 Task: Create Workspace Creative Team Workspace description Keep track of budget planning and expenses. Workspace type Human Resources
Action: Mouse moved to (380, 71)
Screenshot: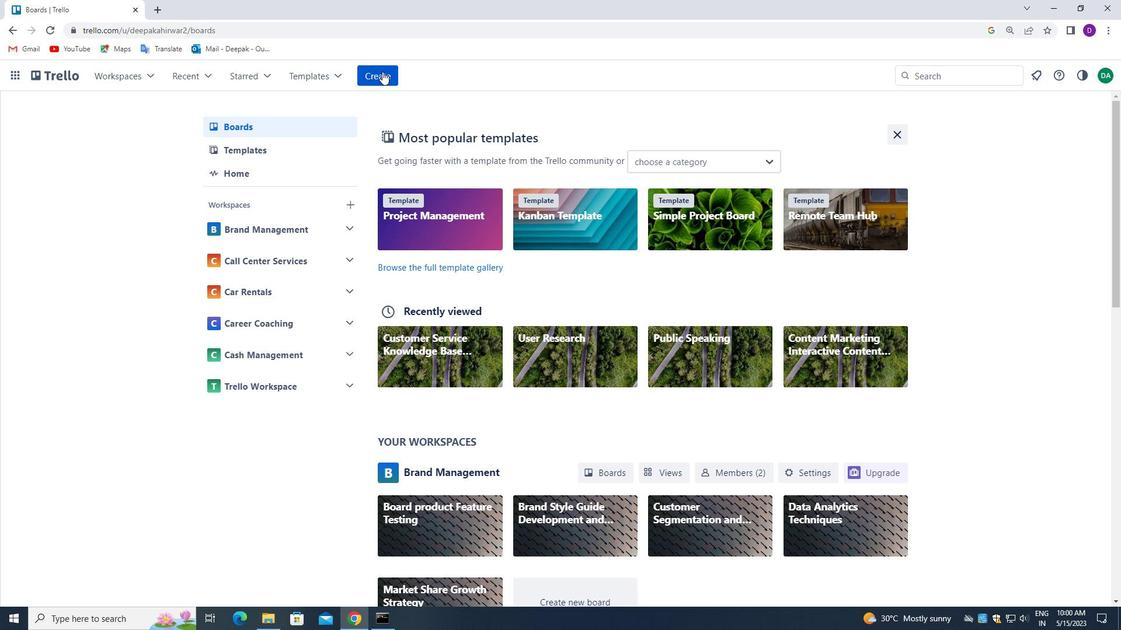 
Action: Mouse pressed left at (380, 71)
Screenshot: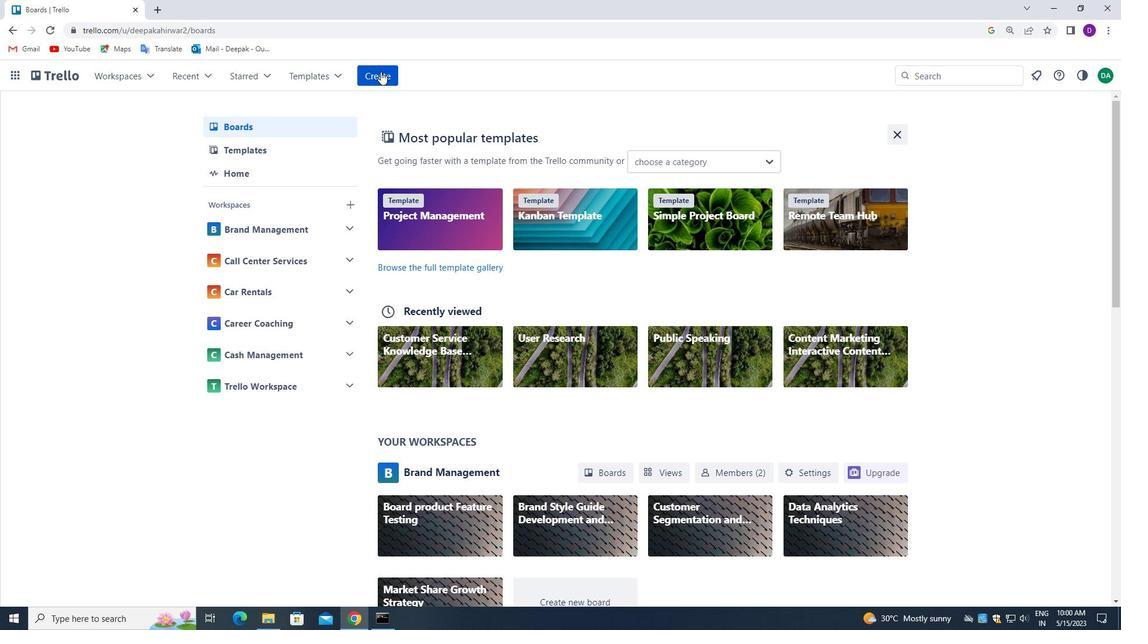 
Action: Mouse moved to (417, 216)
Screenshot: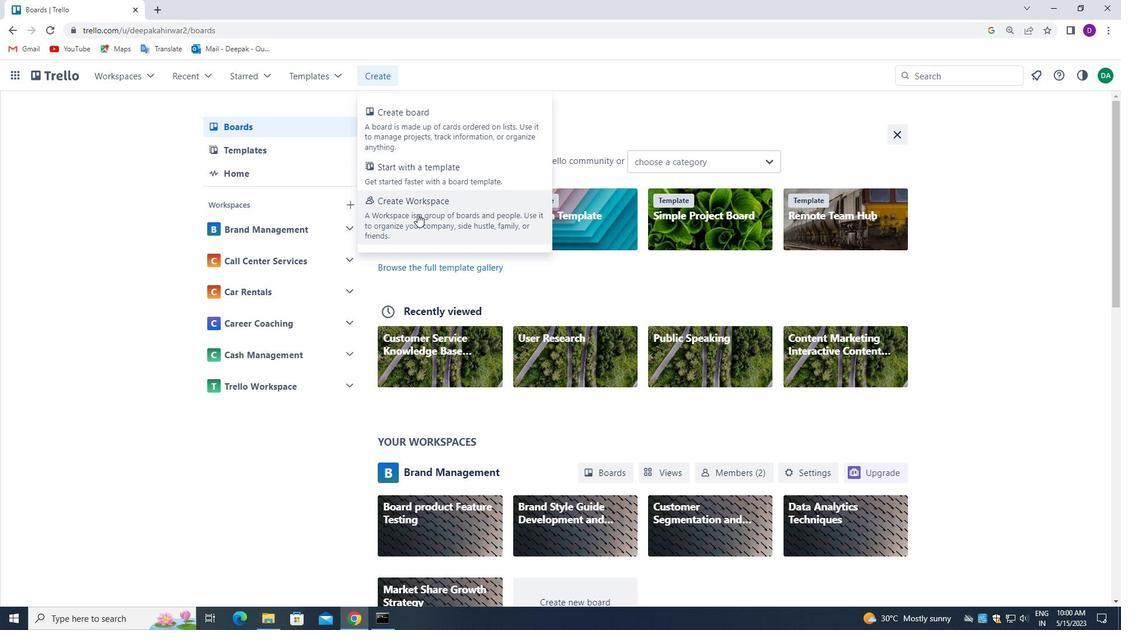 
Action: Mouse pressed left at (417, 216)
Screenshot: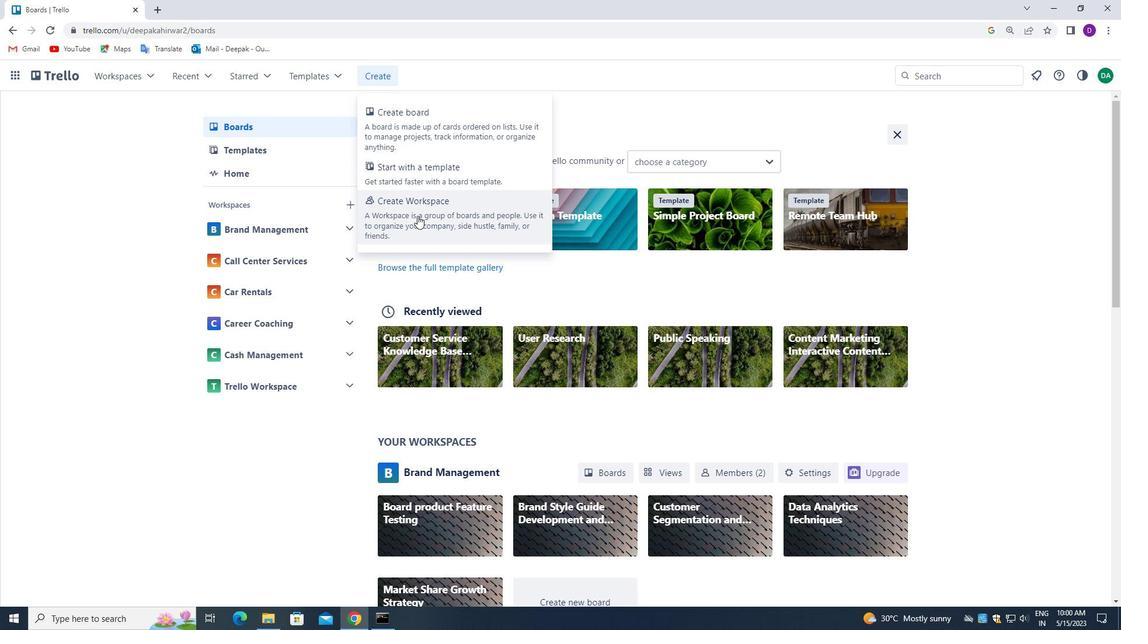 
Action: Mouse moved to (299, 240)
Screenshot: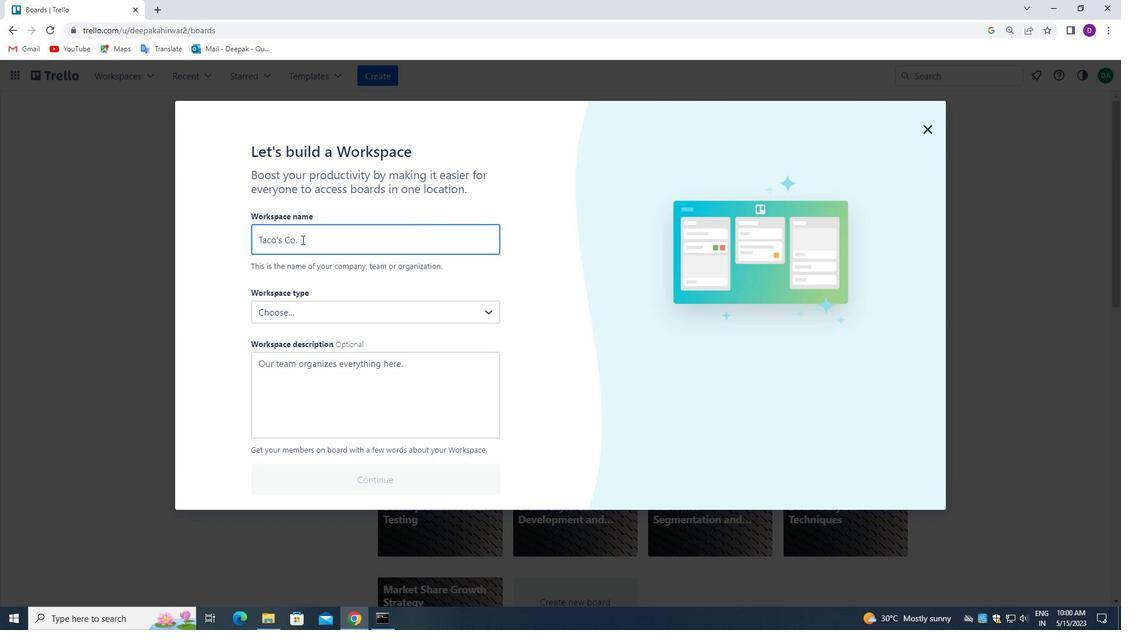 
Action: Mouse pressed left at (299, 240)
Screenshot: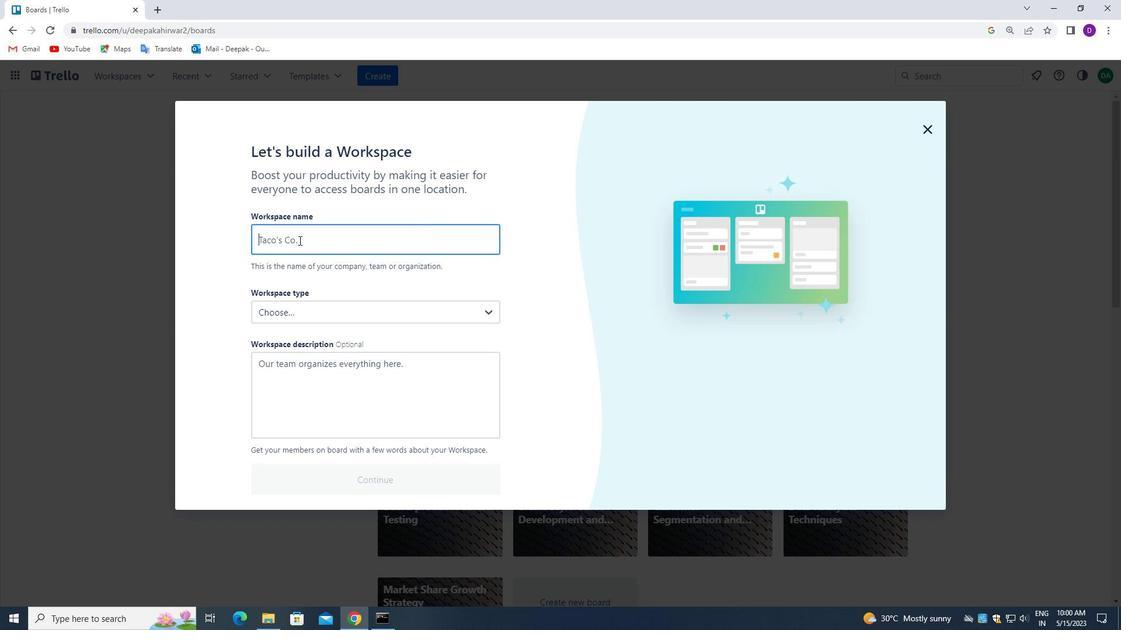 
Action: Mouse moved to (140, 252)
Screenshot: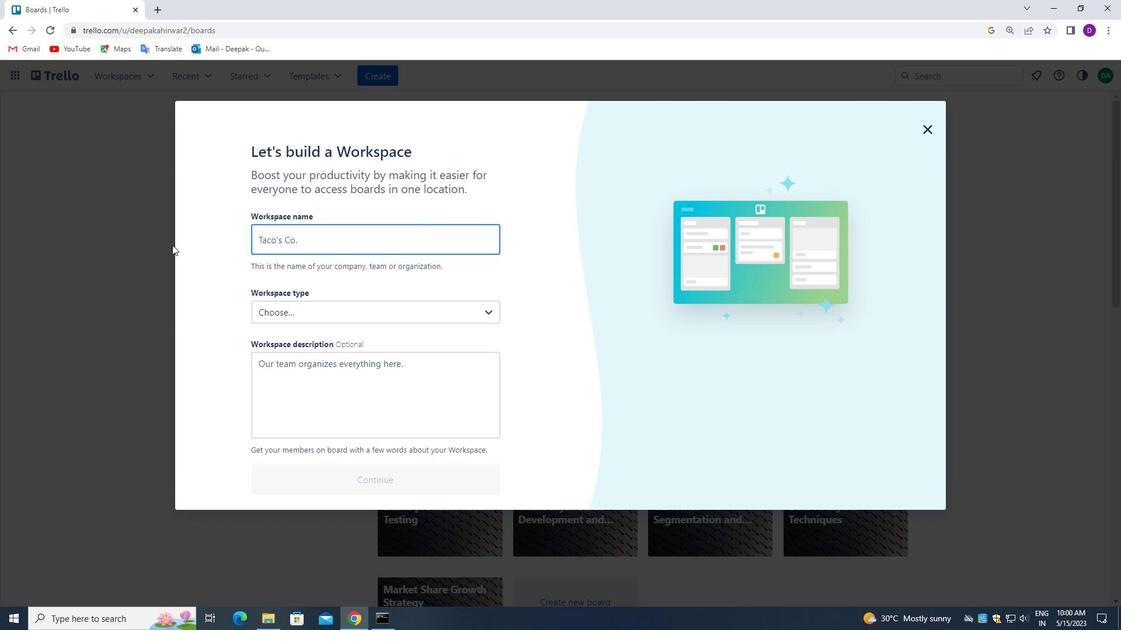 
Action: Key pressed <Key.shift_r>Creative<Key.space><Key.shift_r>t<Key.backspace><Key.shift_r>Team
Screenshot: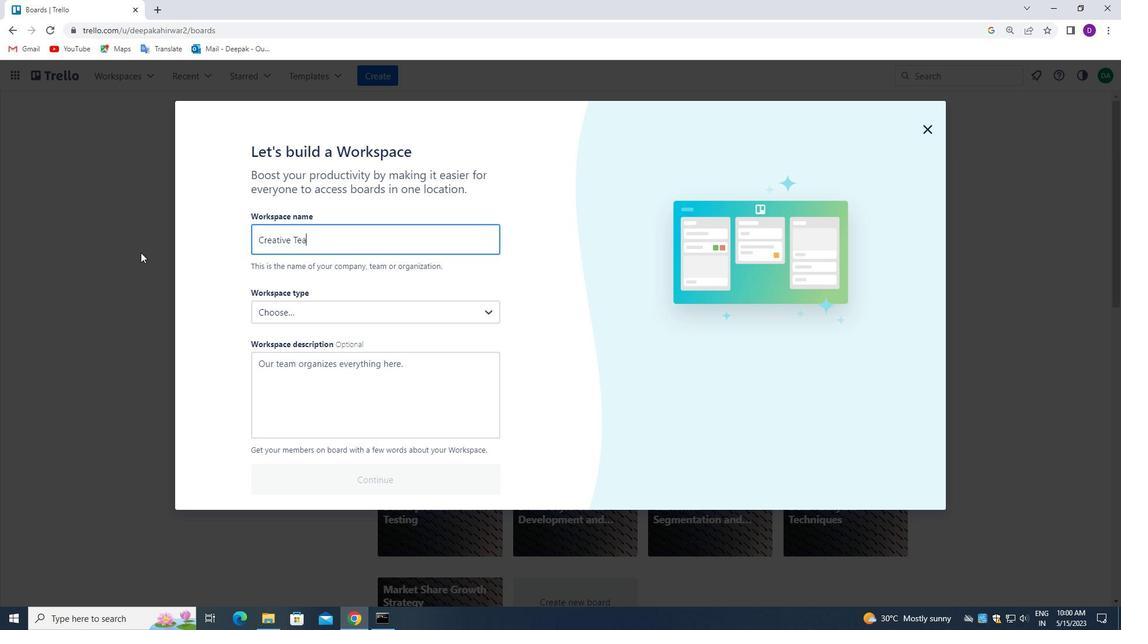 
Action: Mouse moved to (337, 368)
Screenshot: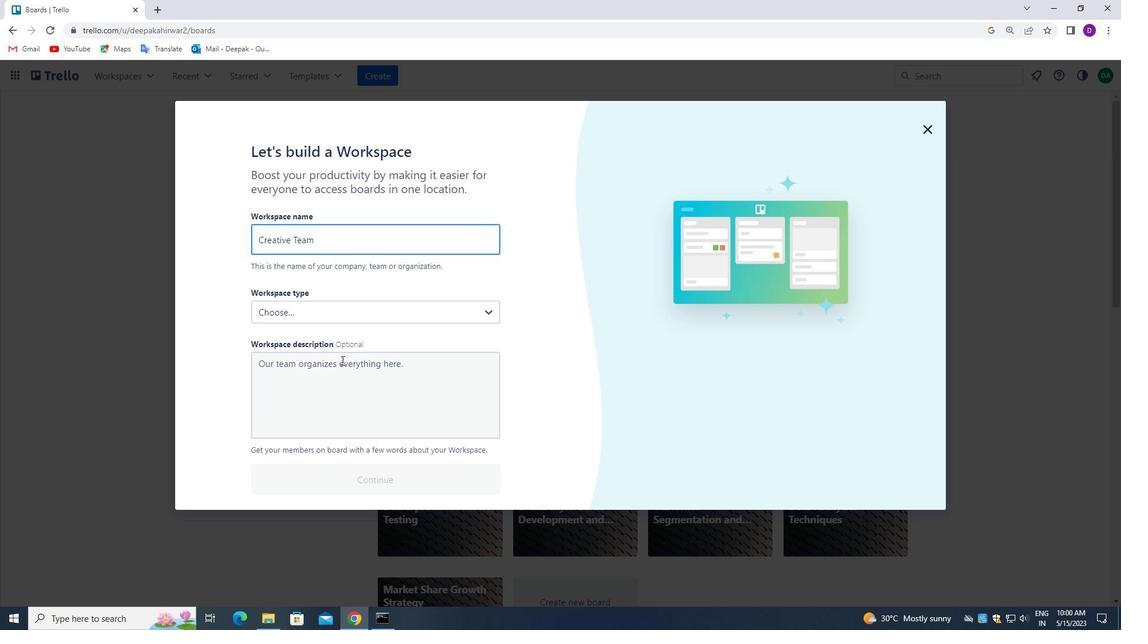 
Action: Mouse pressed left at (337, 368)
Screenshot: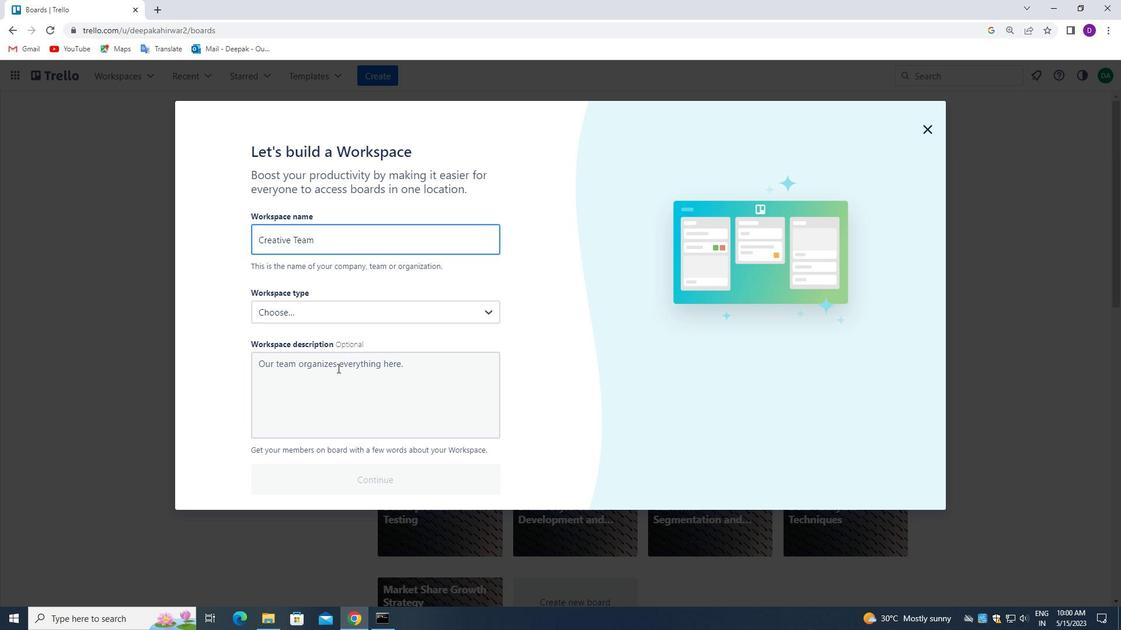 
Action: Mouse moved to (175, 315)
Screenshot: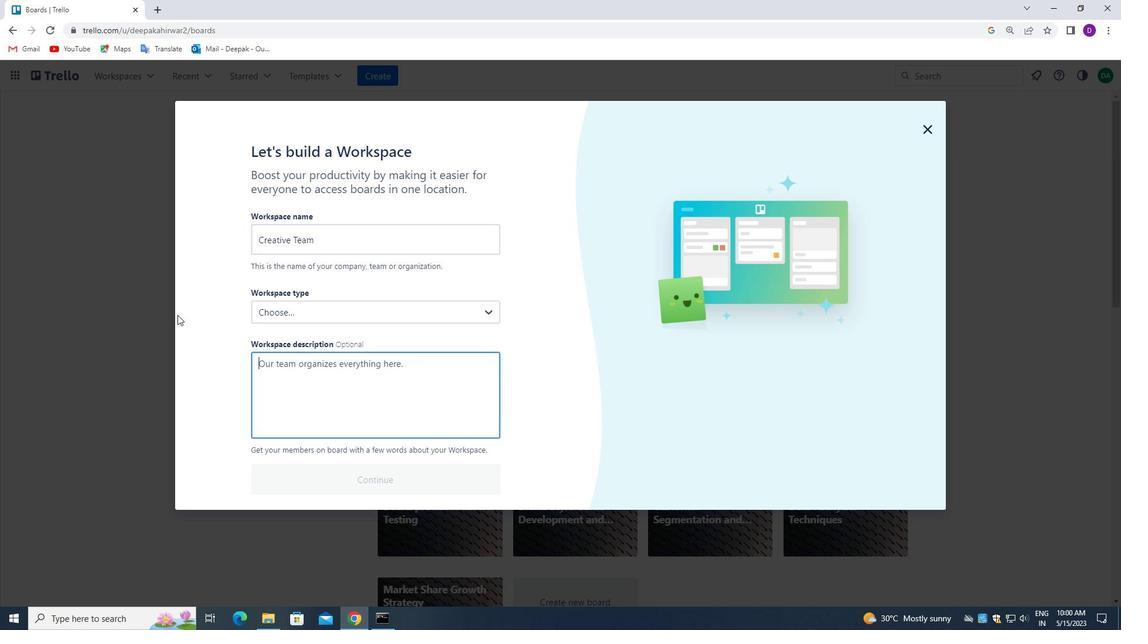 
Action: Key pressed <Key.shift>KEEP<Key.space>TRACK<Key.space>OF<Key.space>BUDGET<Key.space>PLANNING<Key.space>AND<Key.space>EXPENSES.
Screenshot: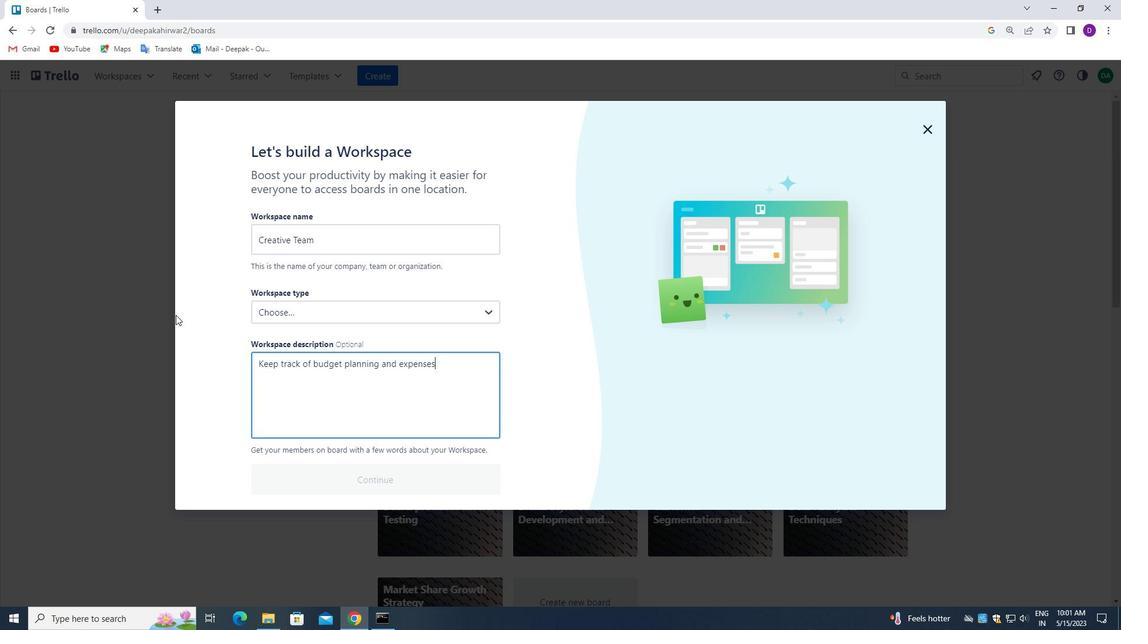 
Action: Mouse moved to (330, 314)
Screenshot: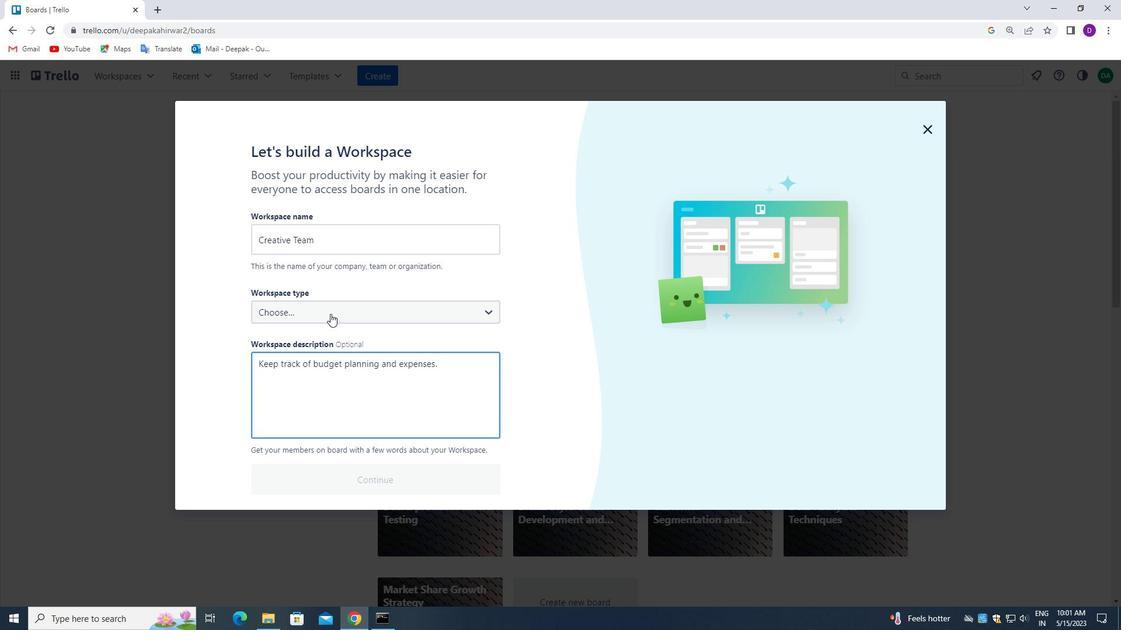 
Action: Mouse pressed left at (330, 314)
Screenshot: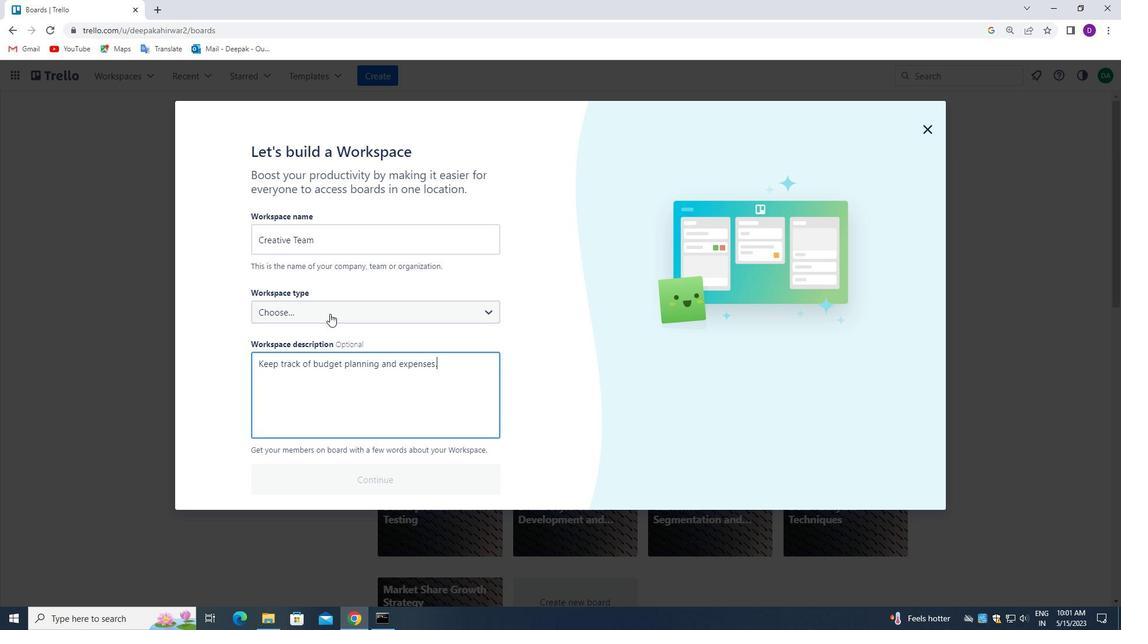 
Action: Mouse moved to (345, 366)
Screenshot: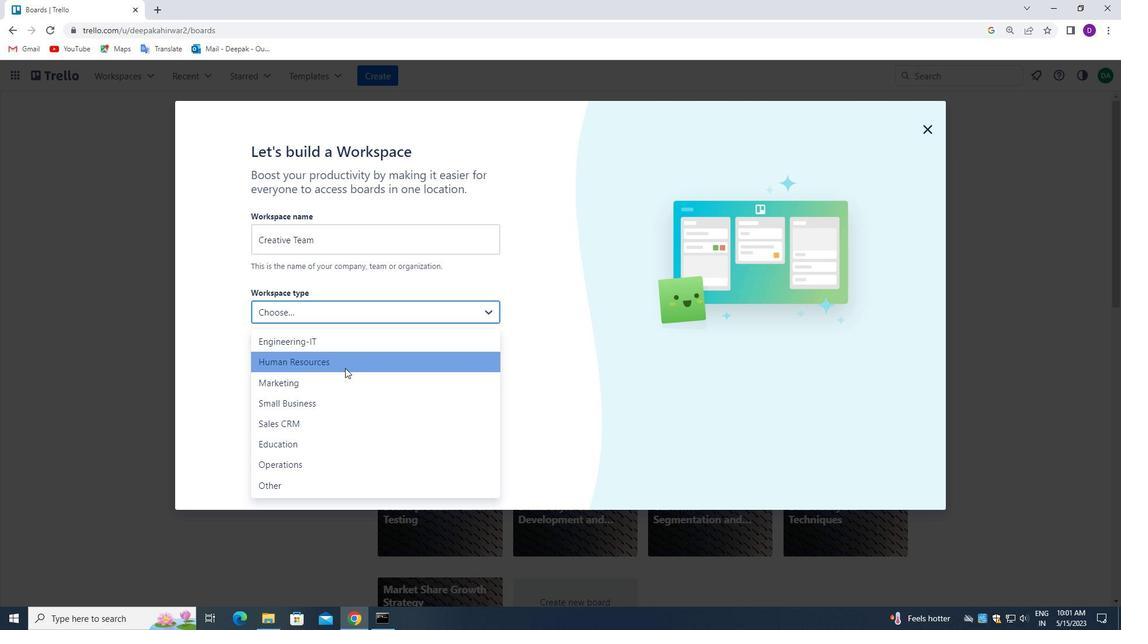 
Action: Mouse pressed left at (345, 366)
Screenshot: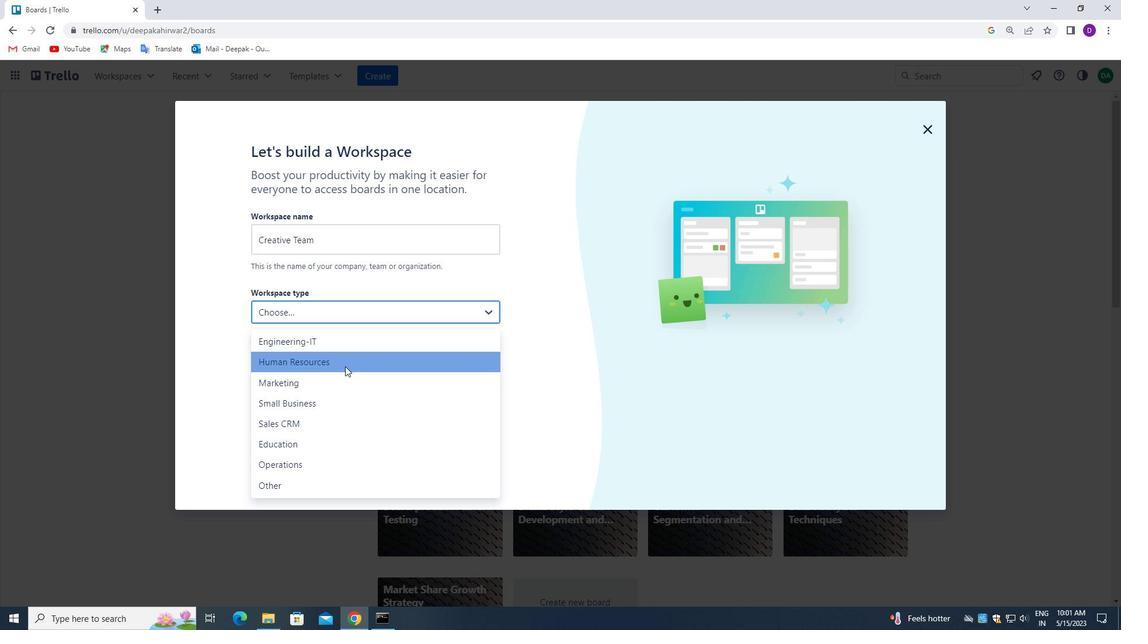 
Action: Mouse moved to (363, 480)
Screenshot: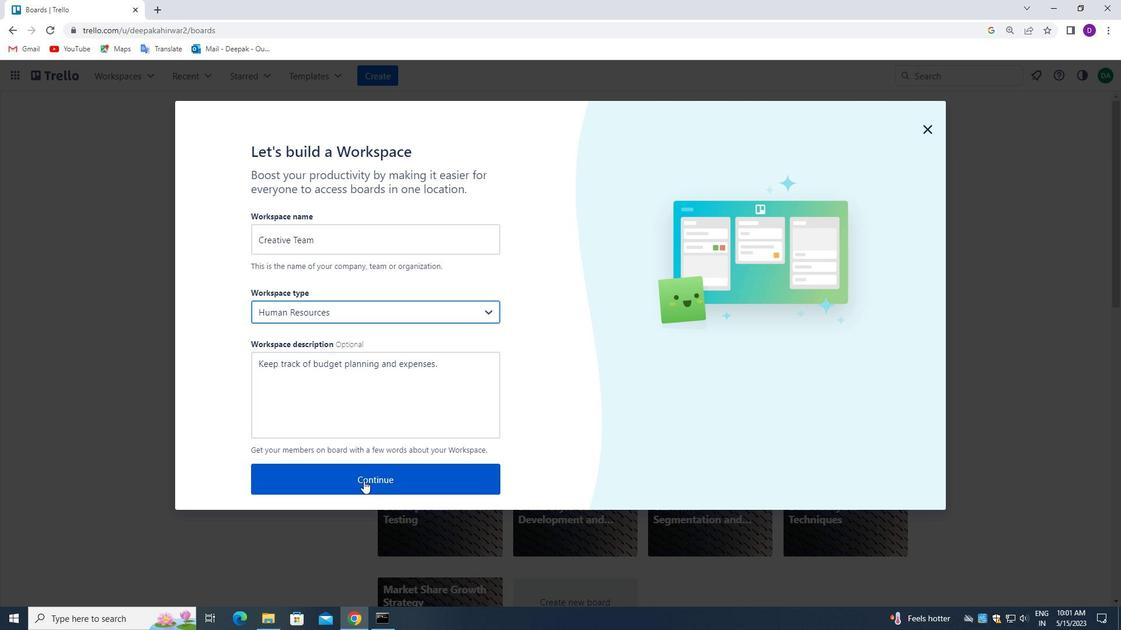 
Action: Mouse pressed left at (363, 480)
Screenshot: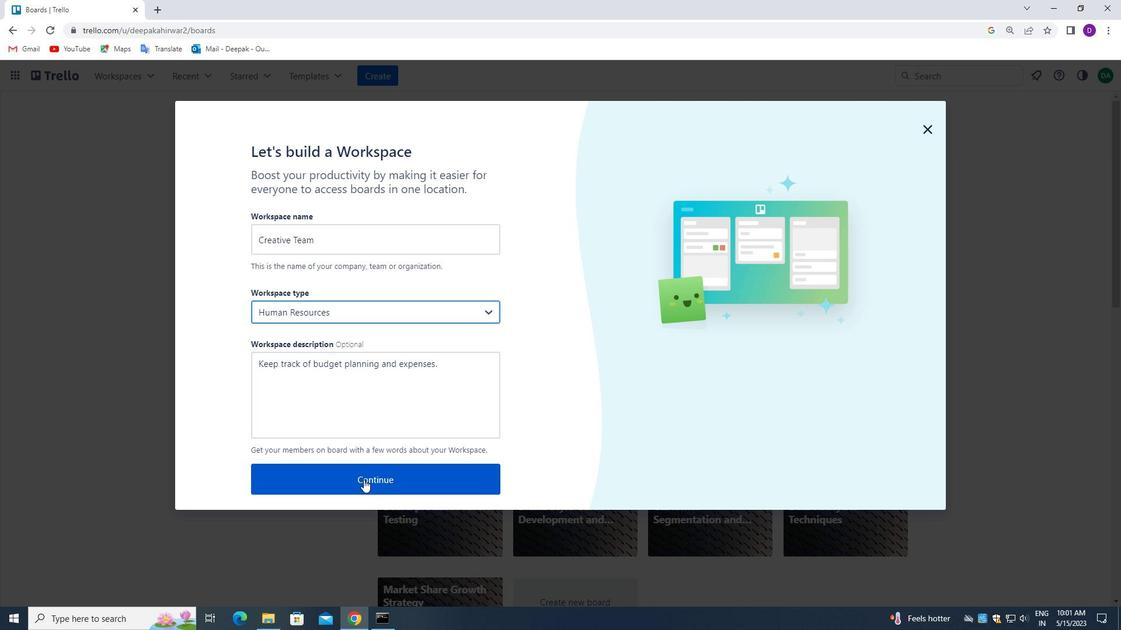 
Action: Mouse moved to (927, 129)
Screenshot: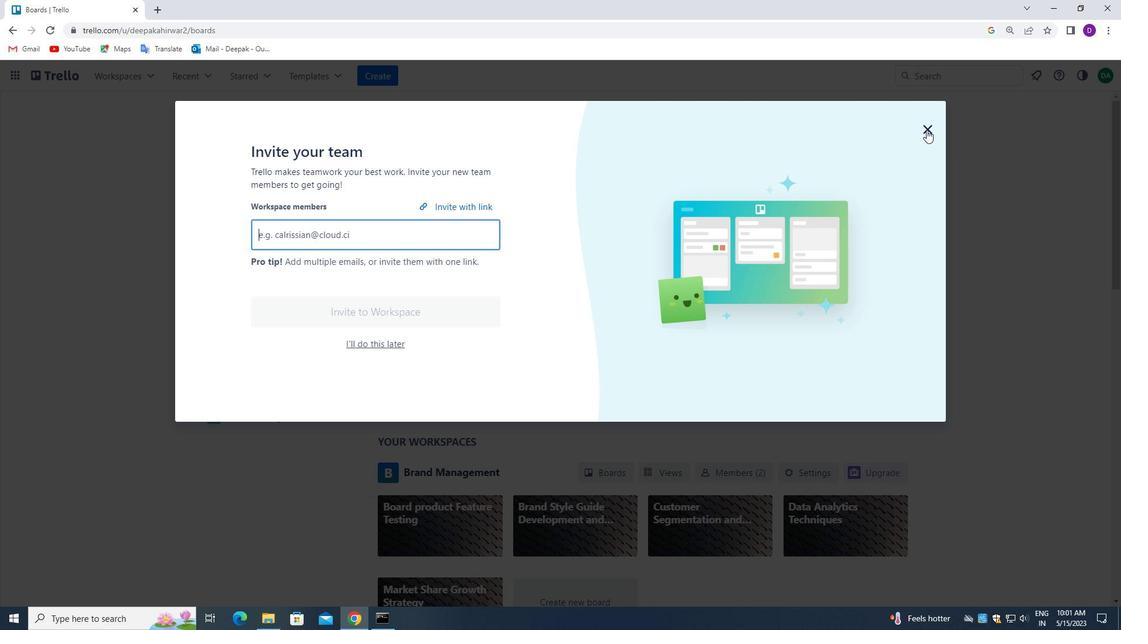 
Action: Mouse pressed left at (927, 129)
Screenshot: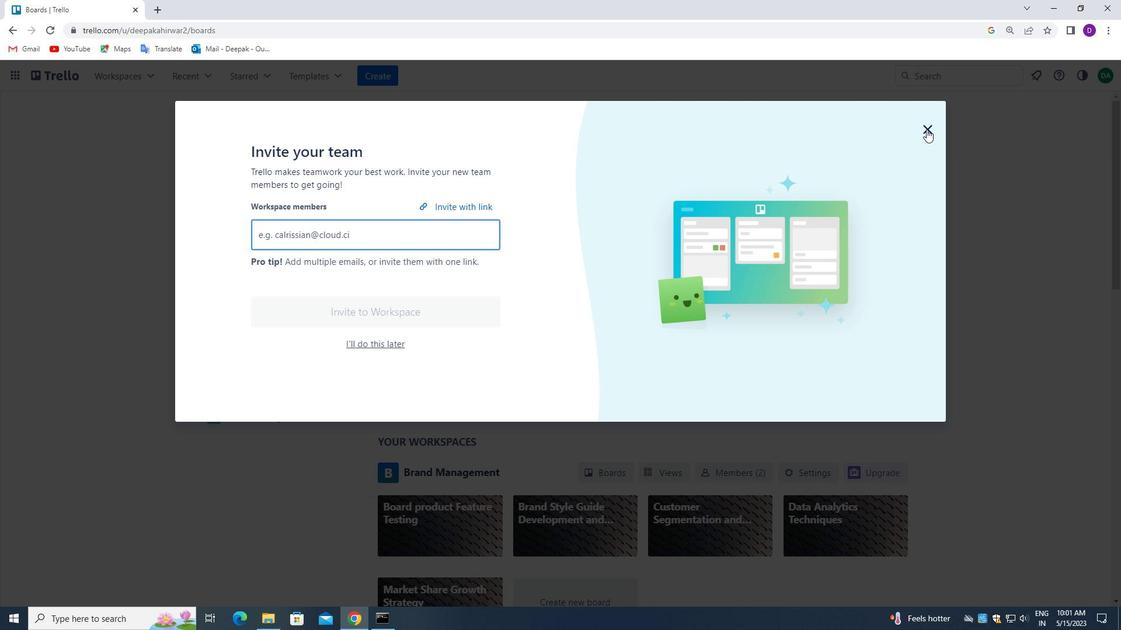 
Action: Mouse moved to (407, 292)
Screenshot: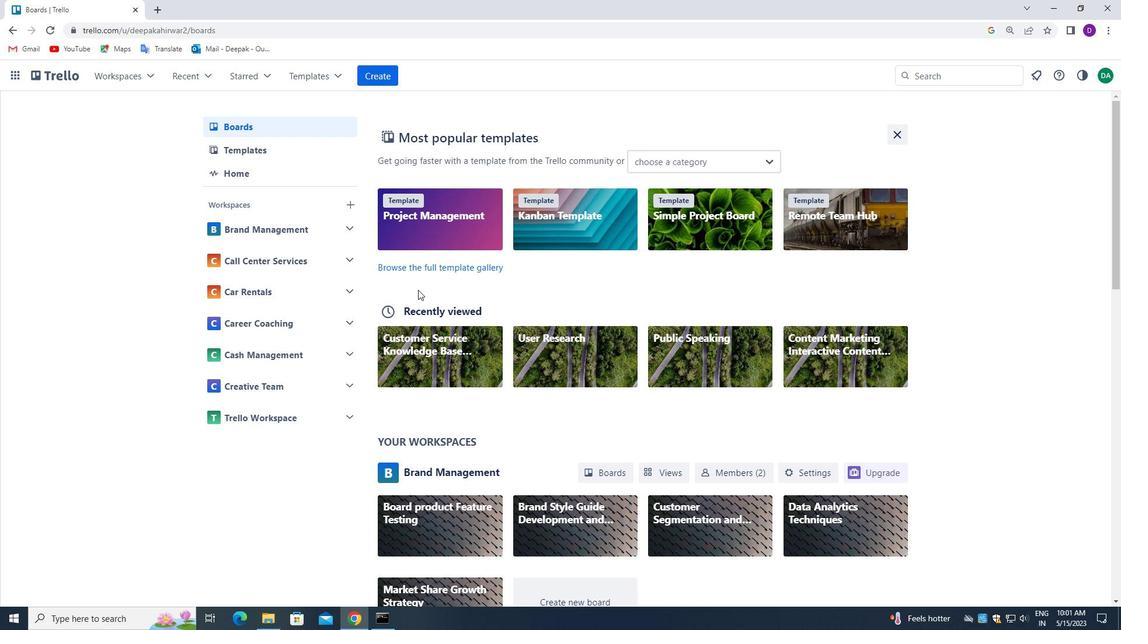 
